 Task: Add a field from the Popular template Effort Level a blank project AgileLogic
Action: Mouse moved to (69, 345)
Screenshot: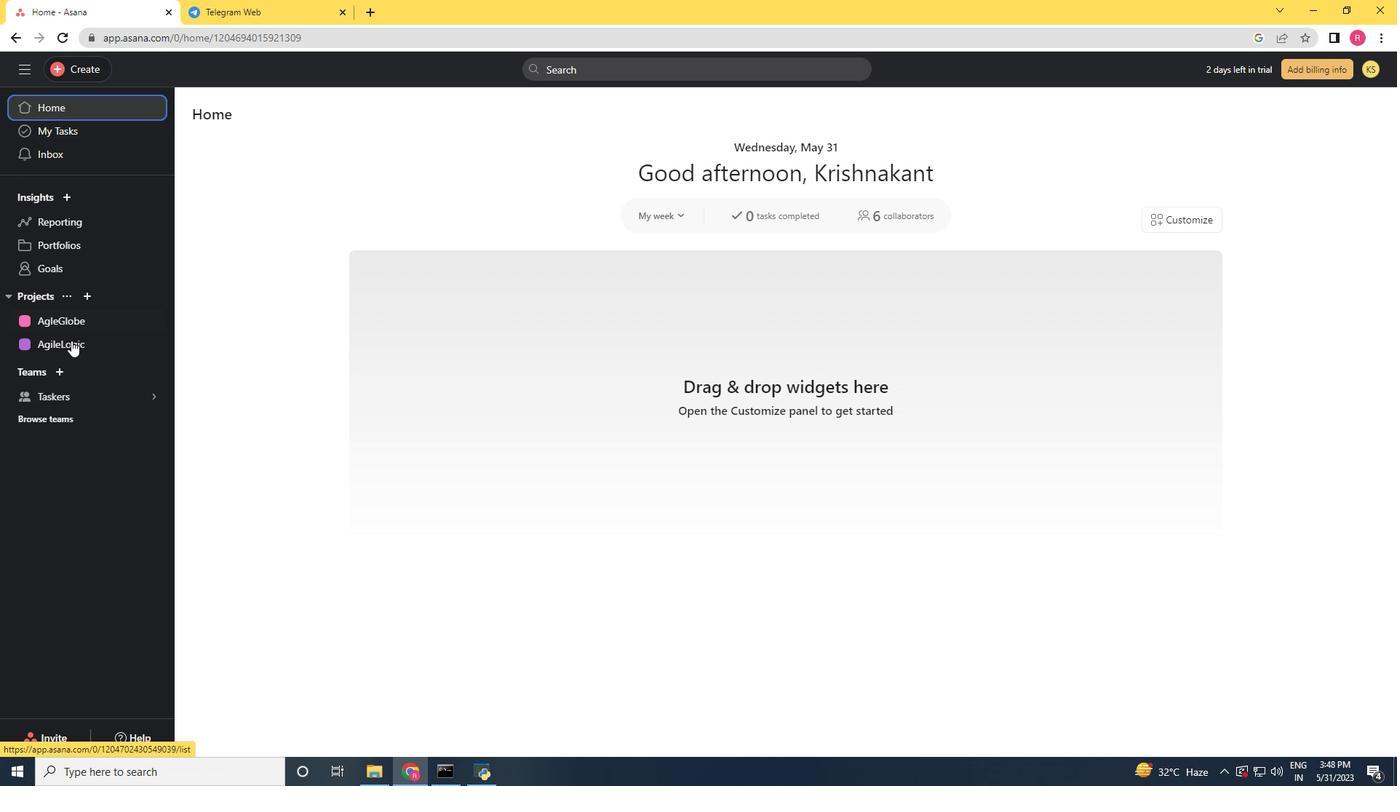 
Action: Mouse pressed left at (69, 345)
Screenshot: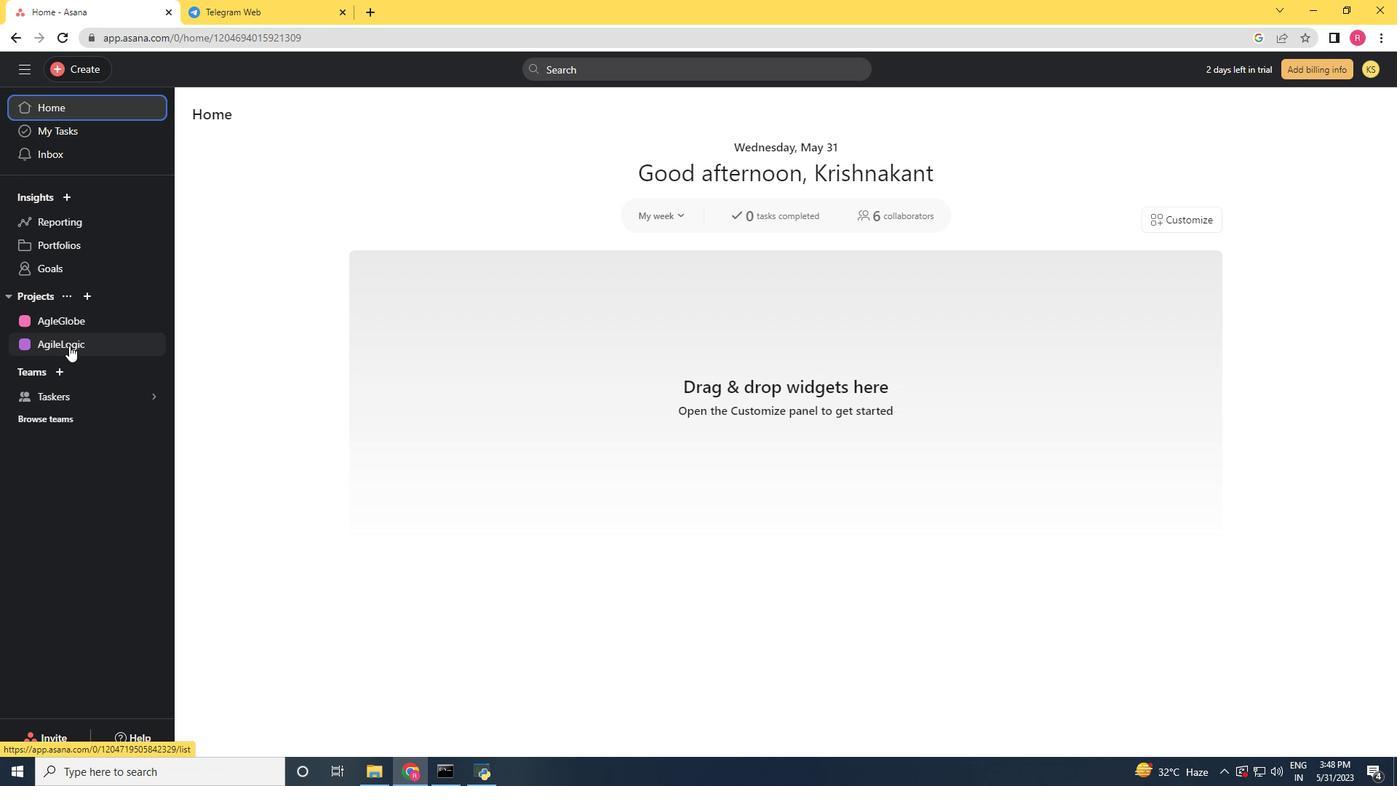 
Action: Mouse moved to (1355, 123)
Screenshot: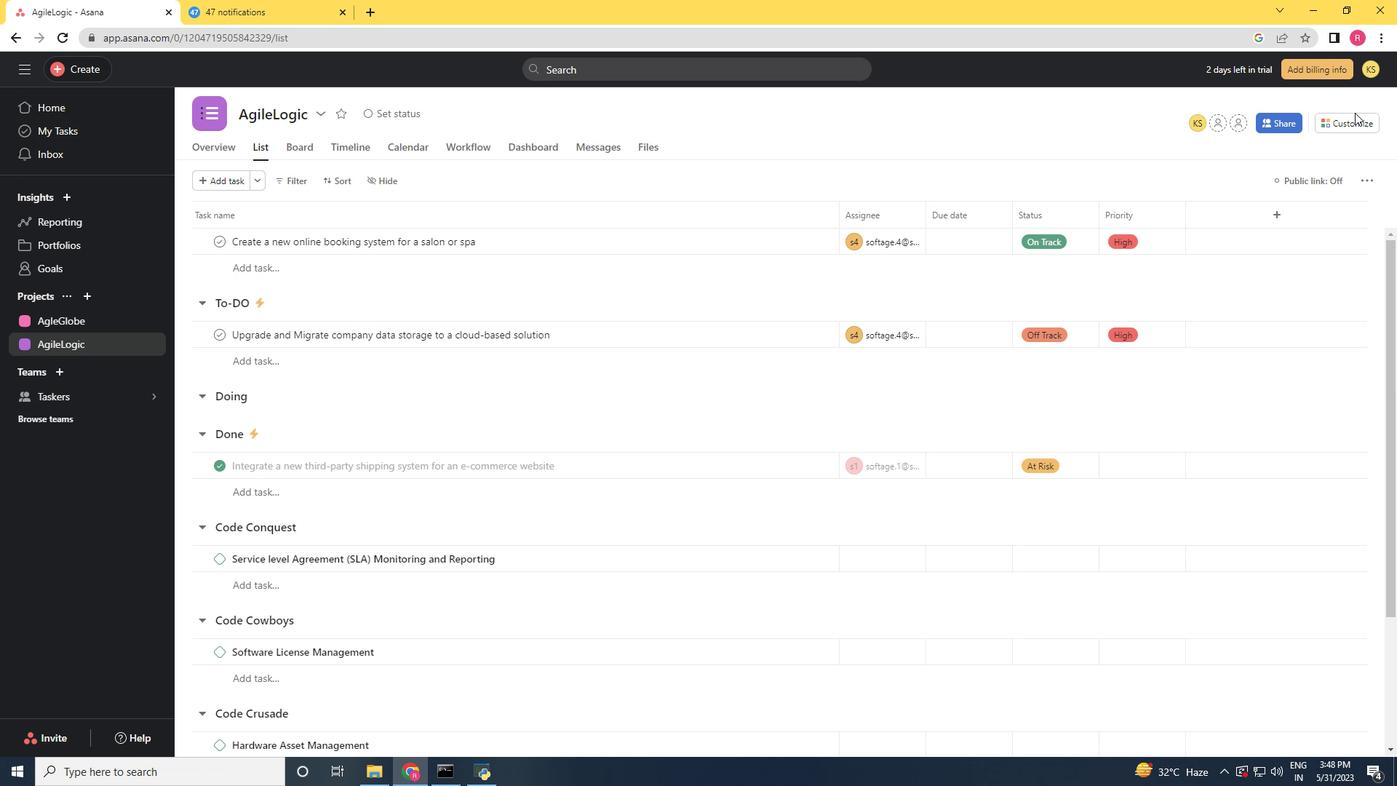 
Action: Mouse pressed left at (1355, 123)
Screenshot: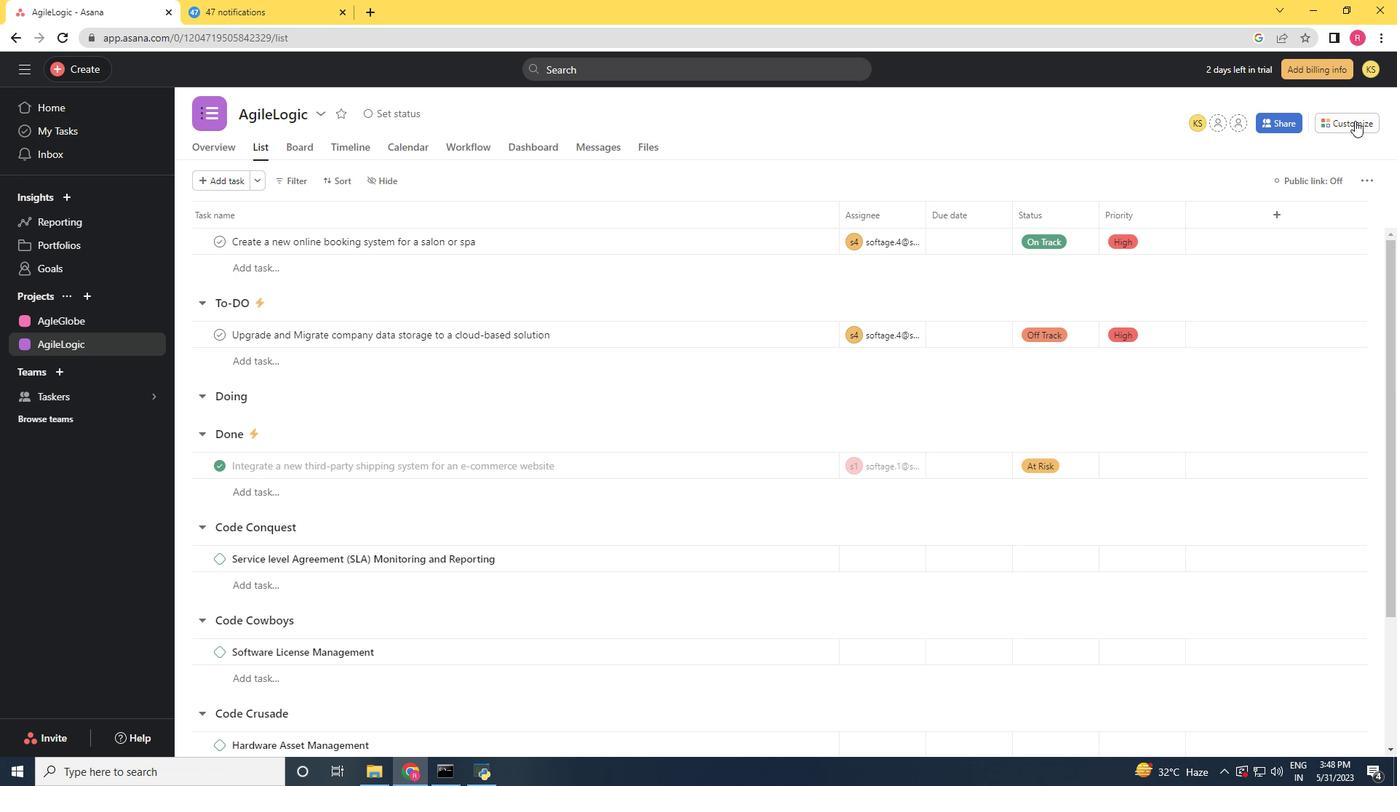 
Action: Mouse moved to (1105, 330)
Screenshot: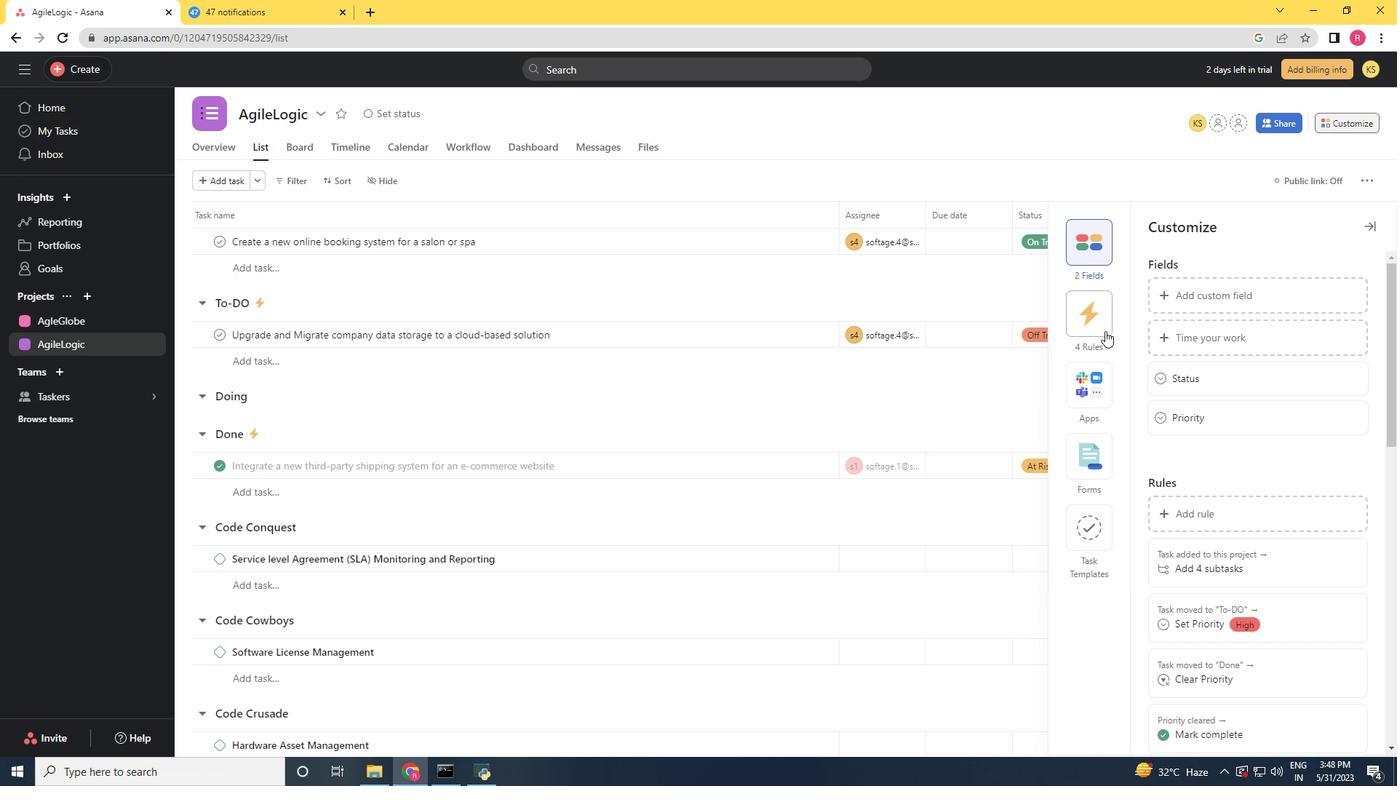 
Action: Mouse pressed left at (1105, 330)
Screenshot: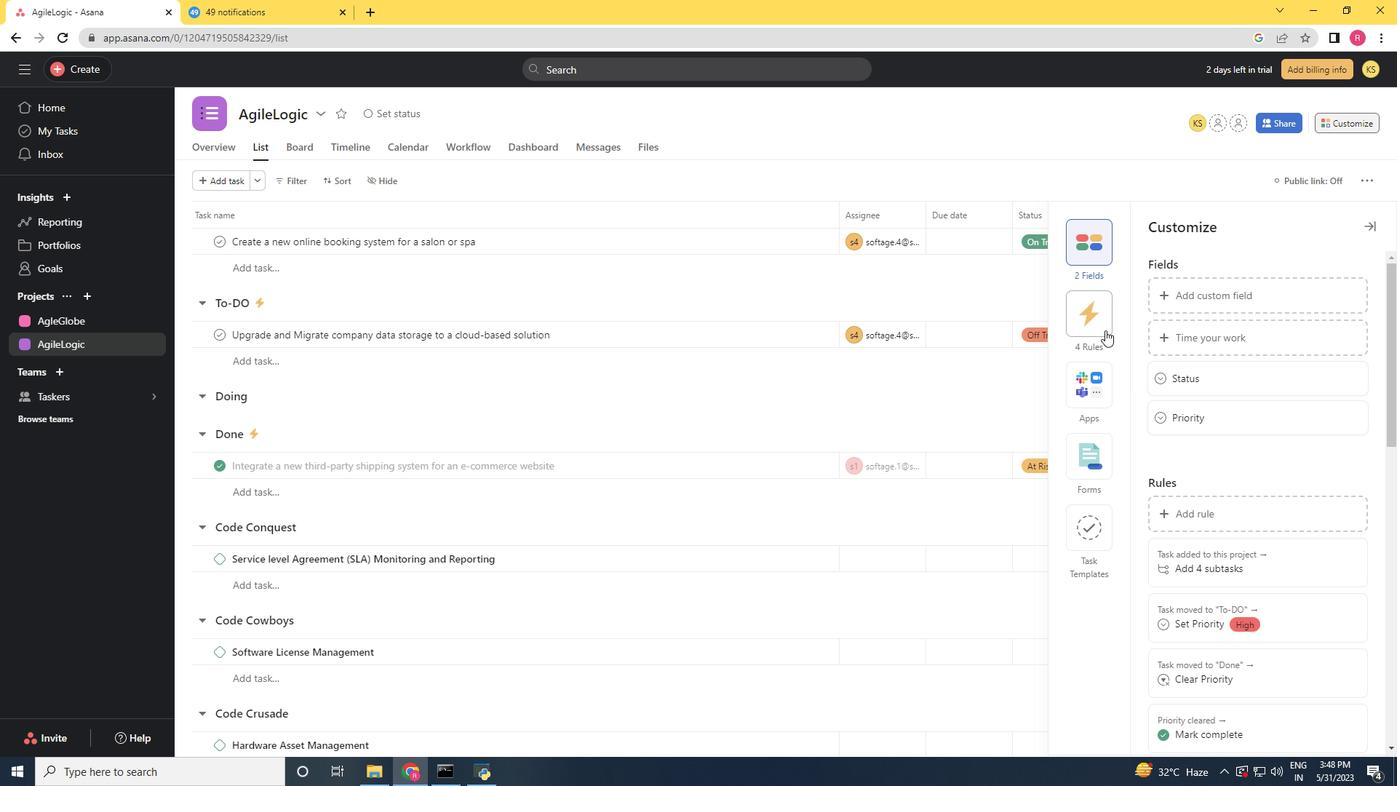 
Action: Mouse moved to (1101, 266)
Screenshot: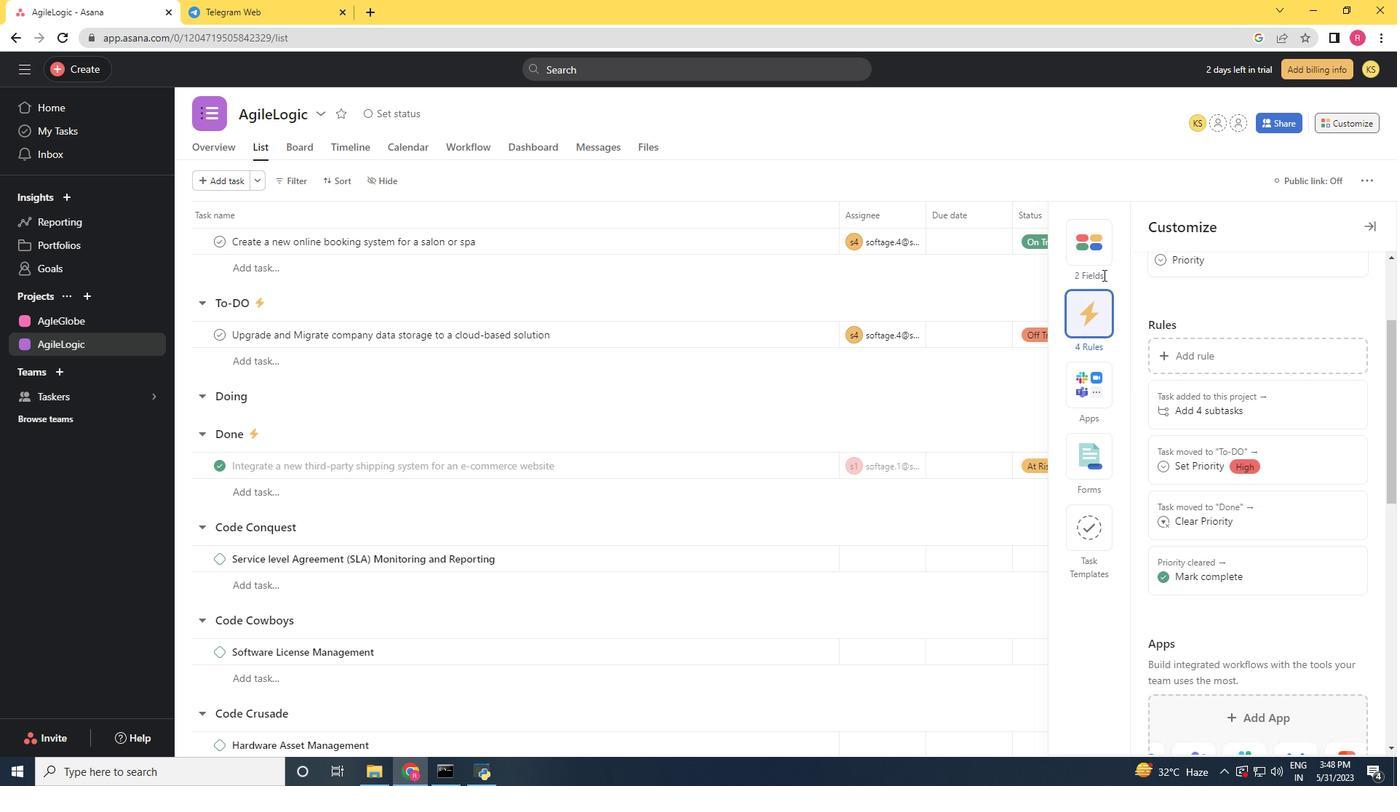 
Action: Mouse pressed left at (1101, 266)
Screenshot: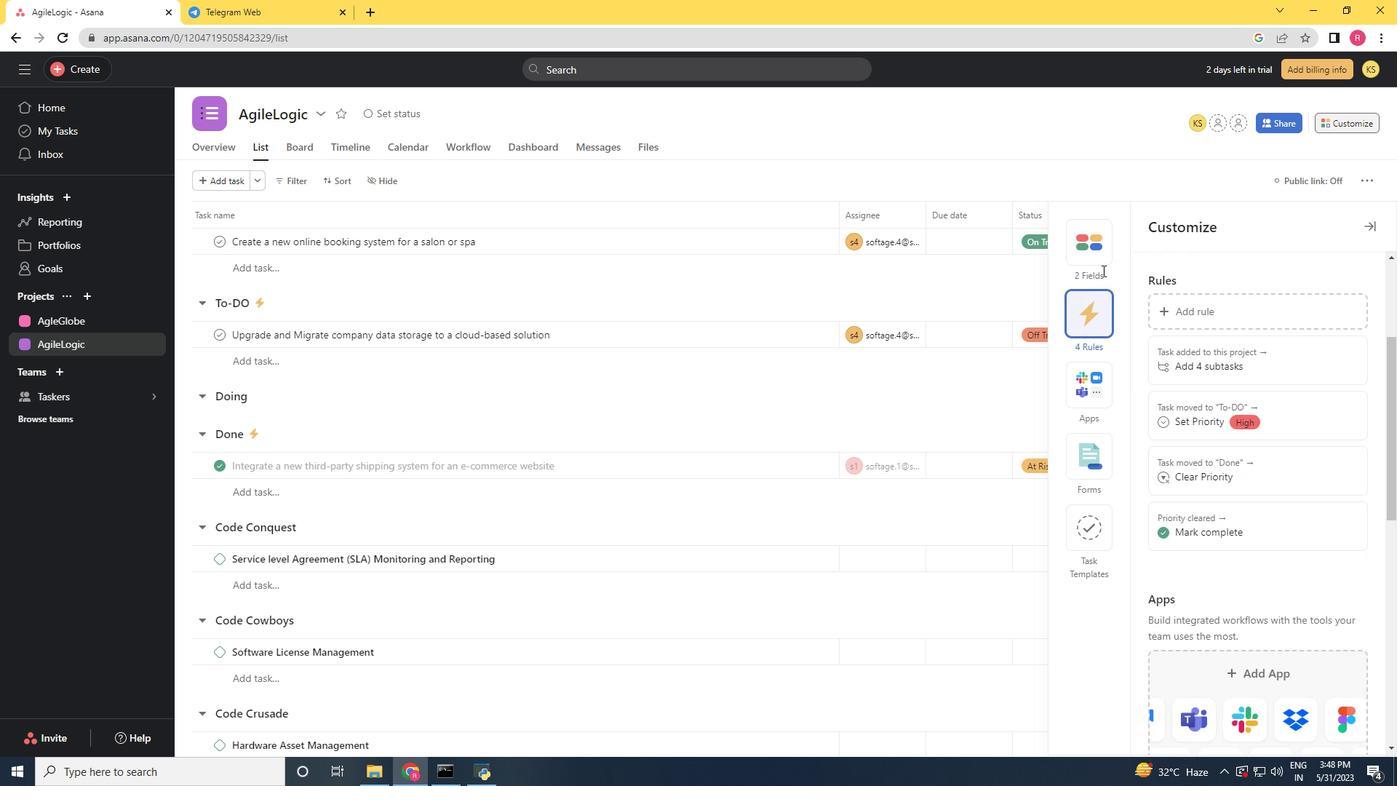 
Action: Mouse moved to (1089, 231)
Screenshot: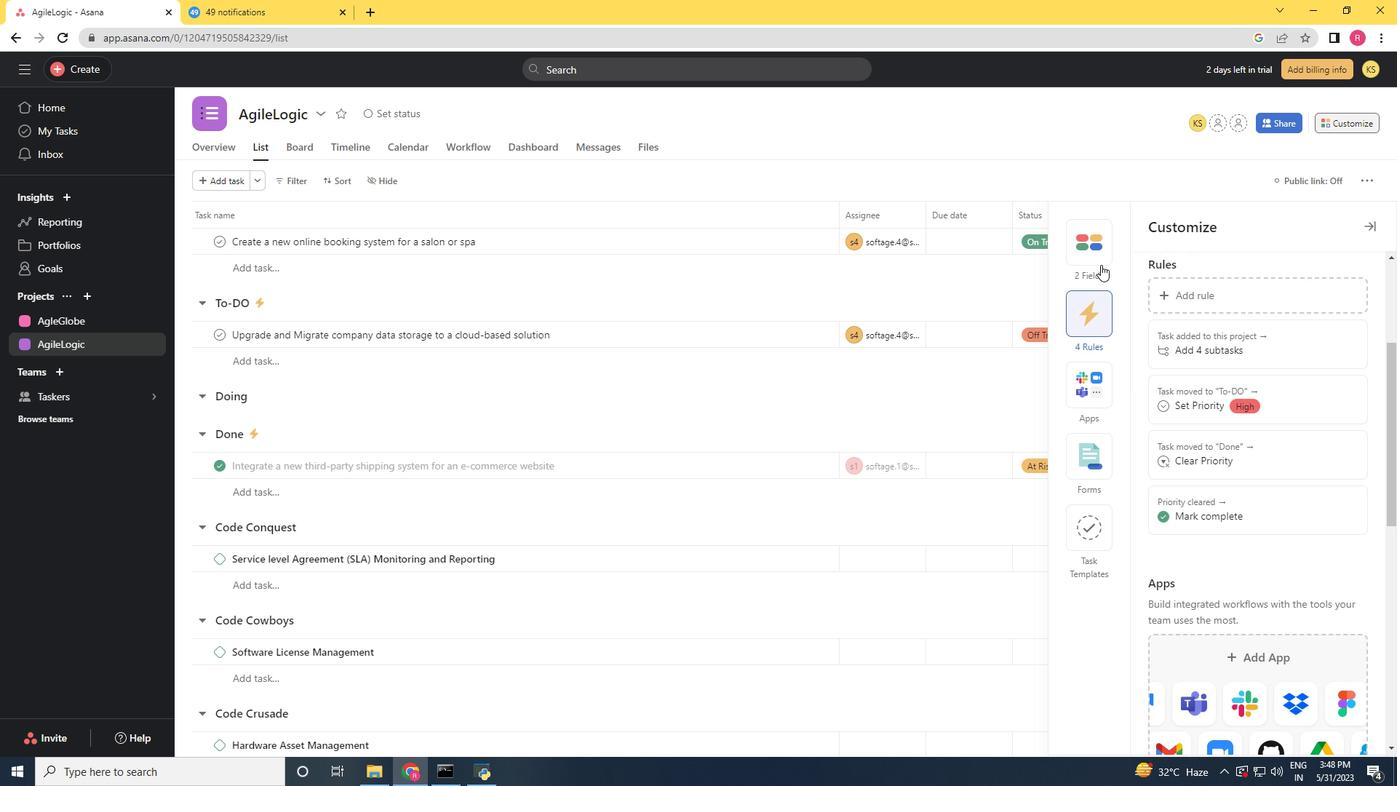 
Action: Mouse pressed left at (1089, 231)
Screenshot: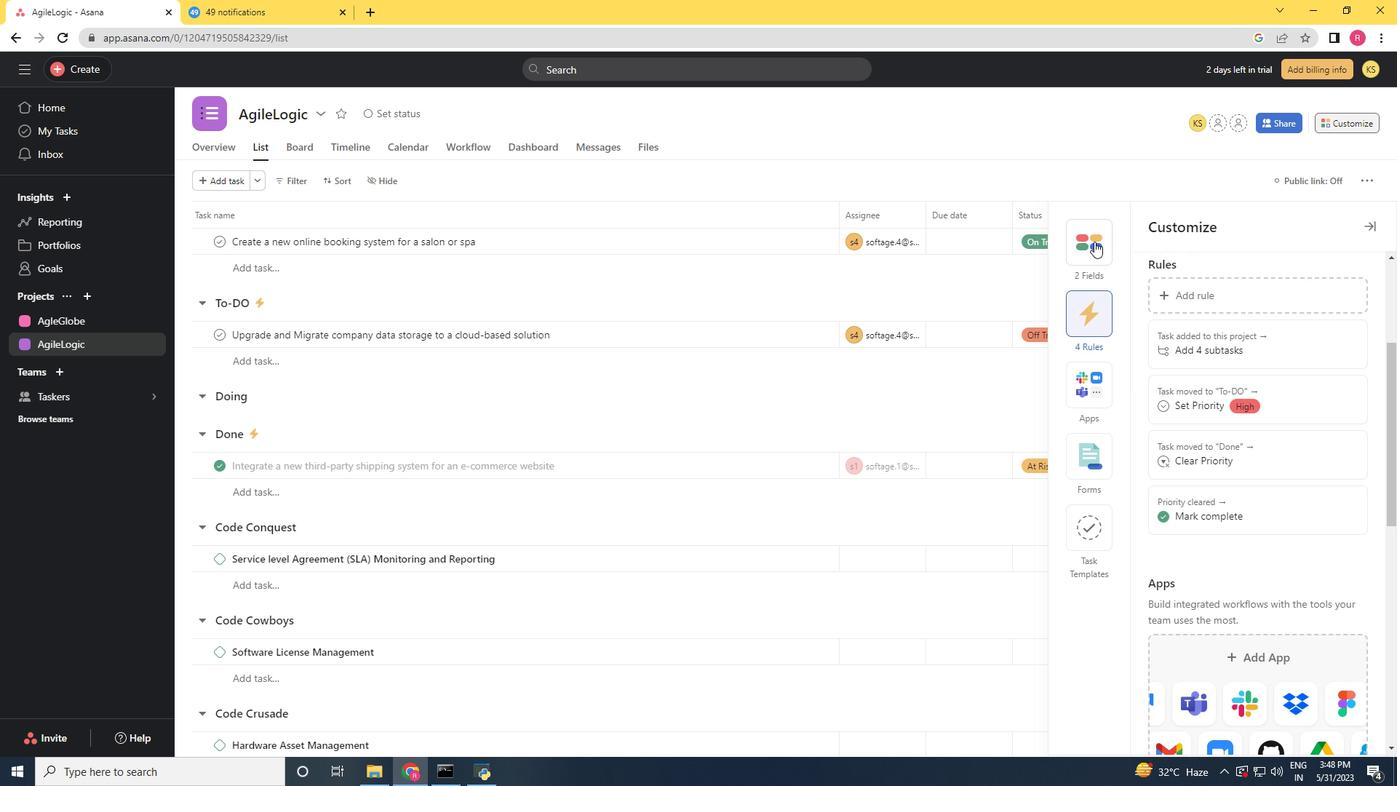 
Action: Mouse moved to (1195, 288)
Screenshot: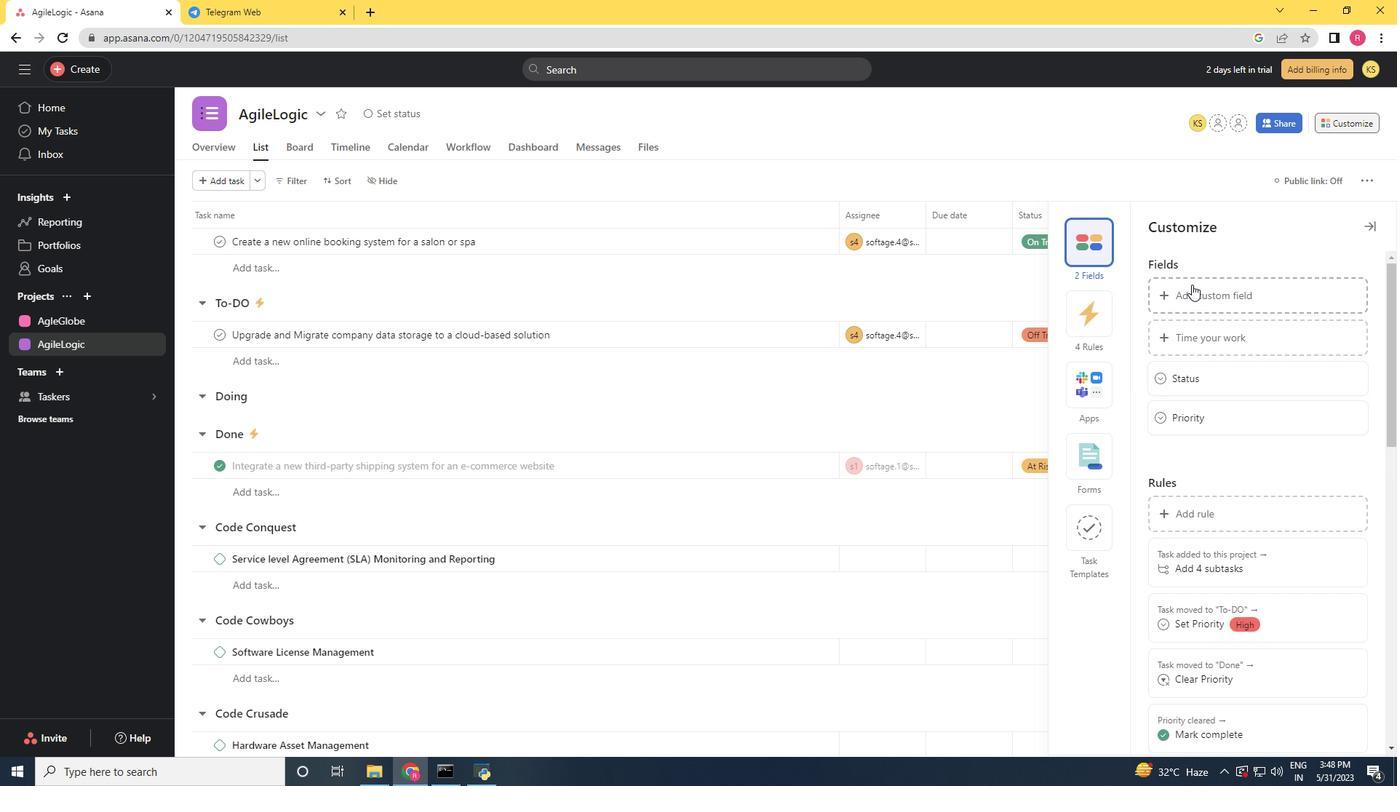 
Action: Mouse pressed left at (1195, 288)
Screenshot: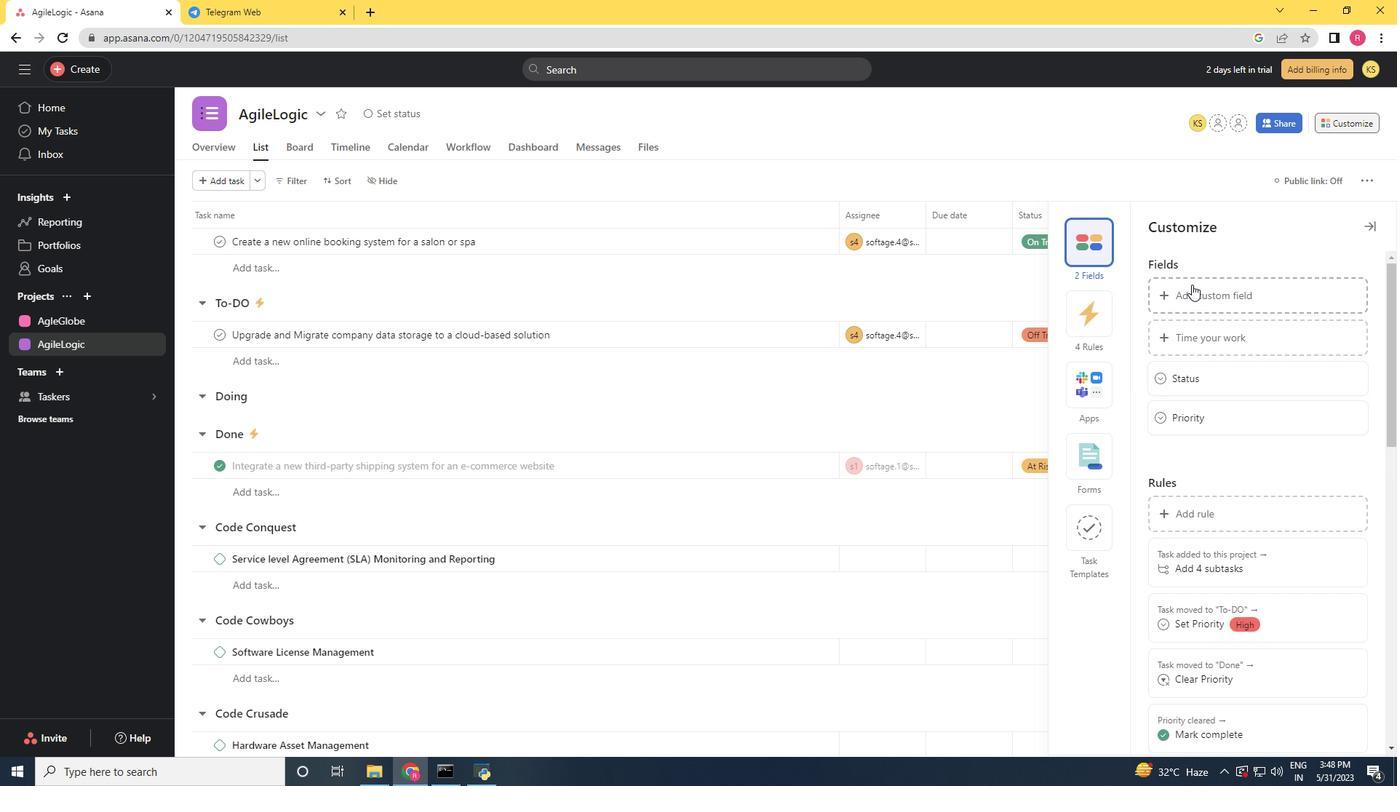 
Action: Mouse moved to (811, 302)
Screenshot: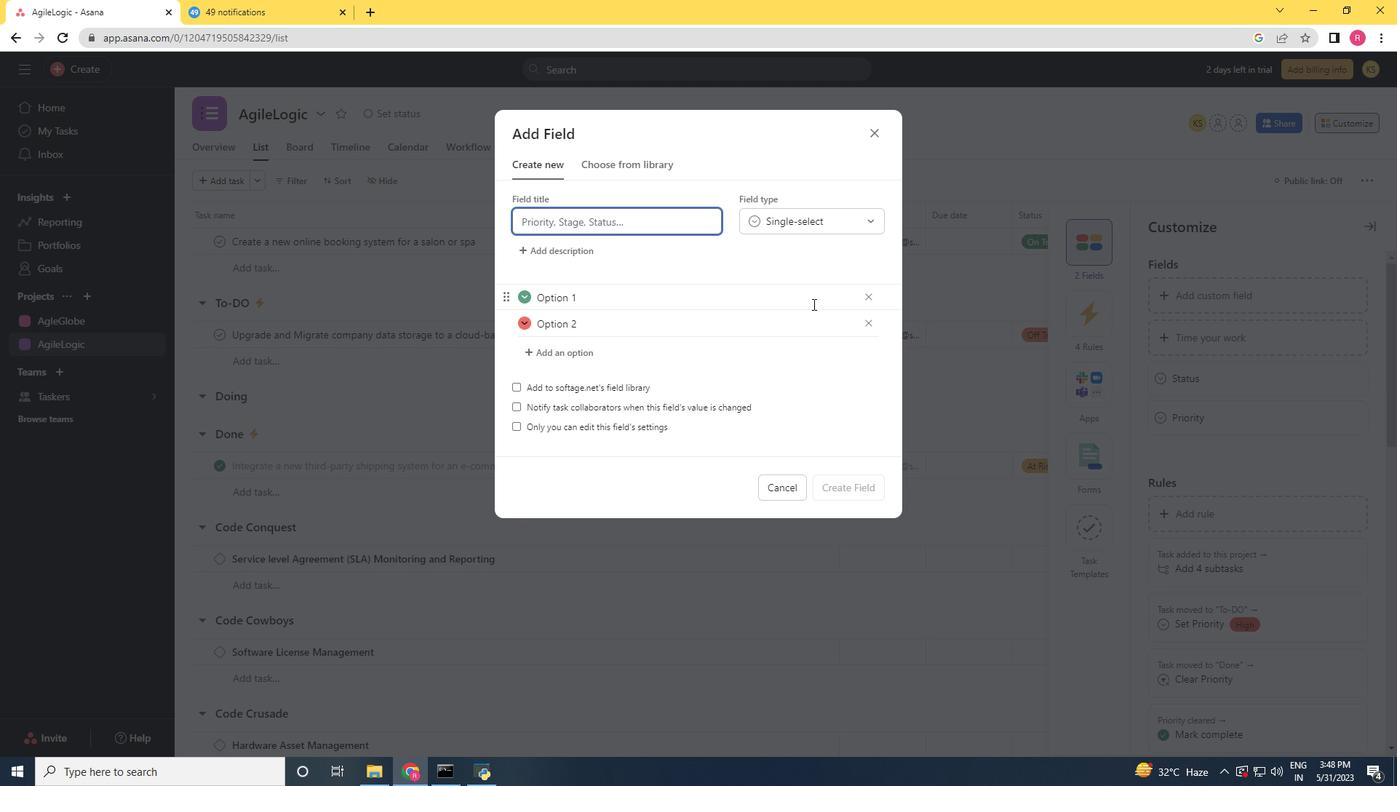 
Action: Key pressed <Key.shift>Effort<Key.space><Key.shift><Key.shift>Level
Screenshot: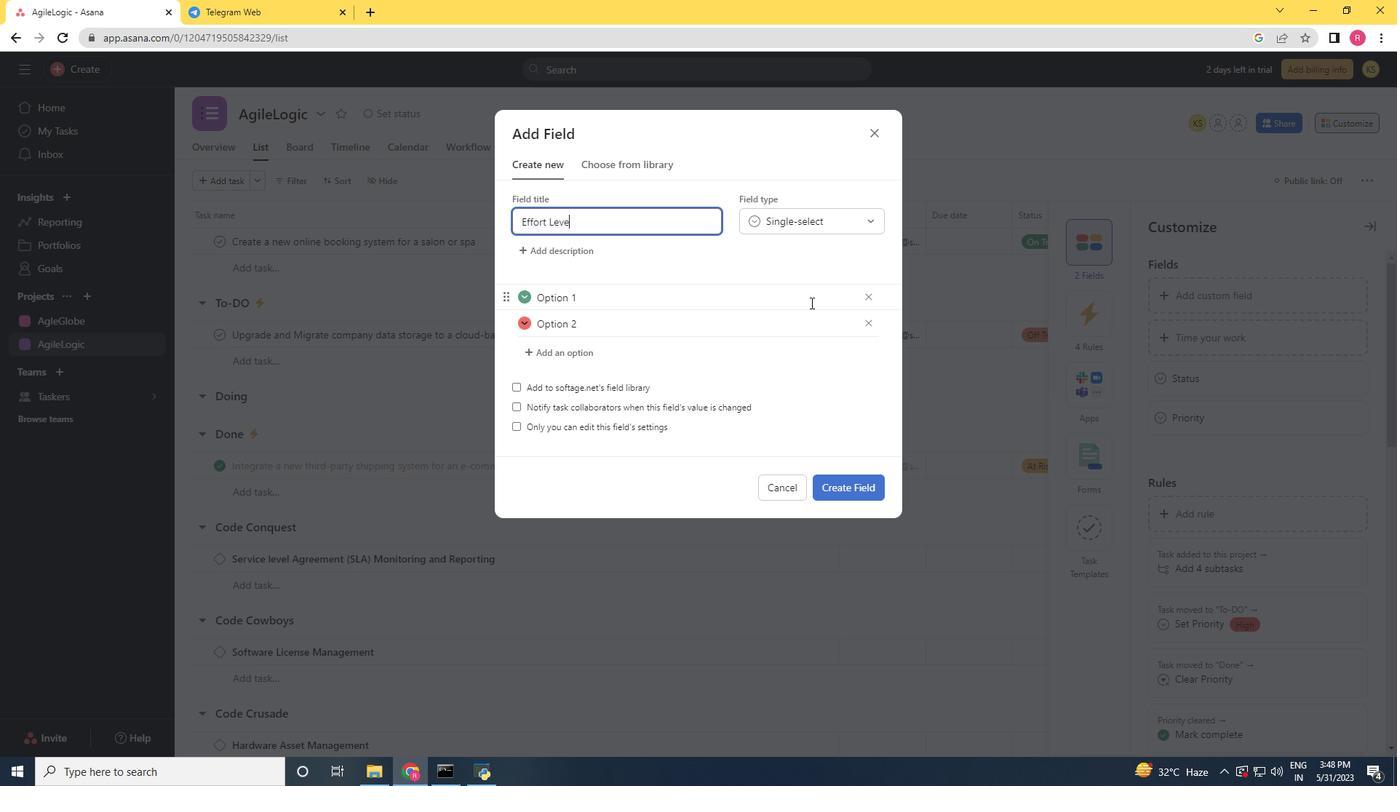 
Action: Mouse moved to (843, 492)
Screenshot: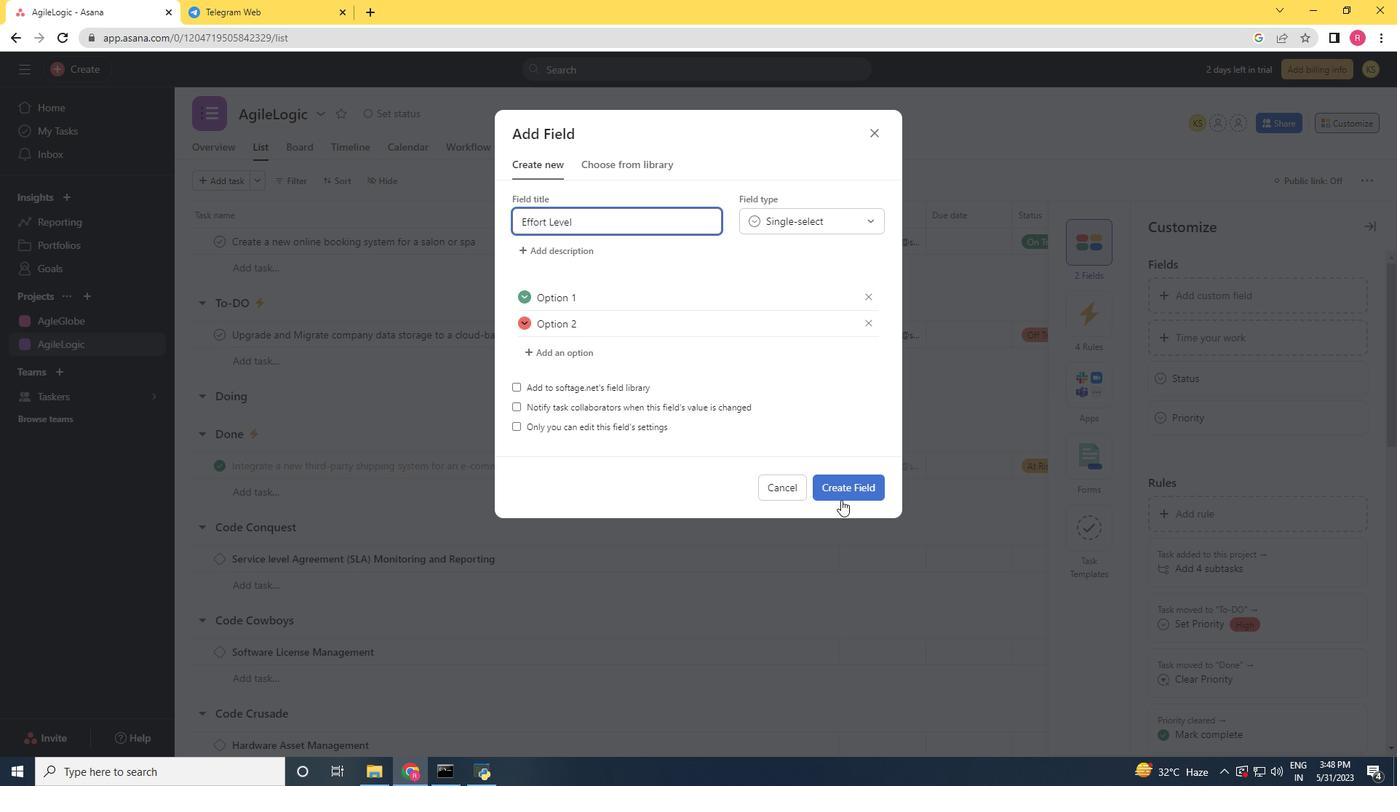 
Action: Mouse pressed left at (843, 492)
Screenshot: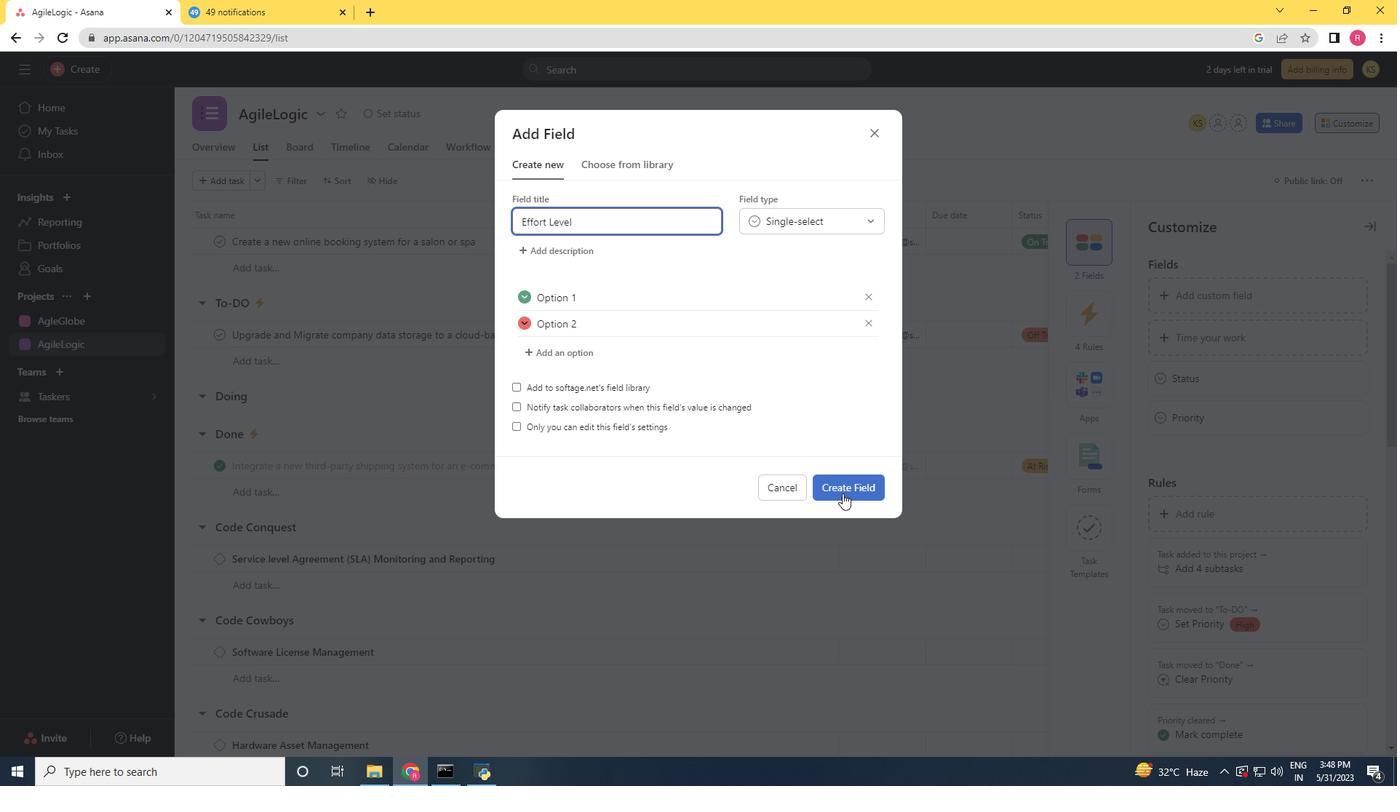 
Action: Mouse moved to (849, 484)
Screenshot: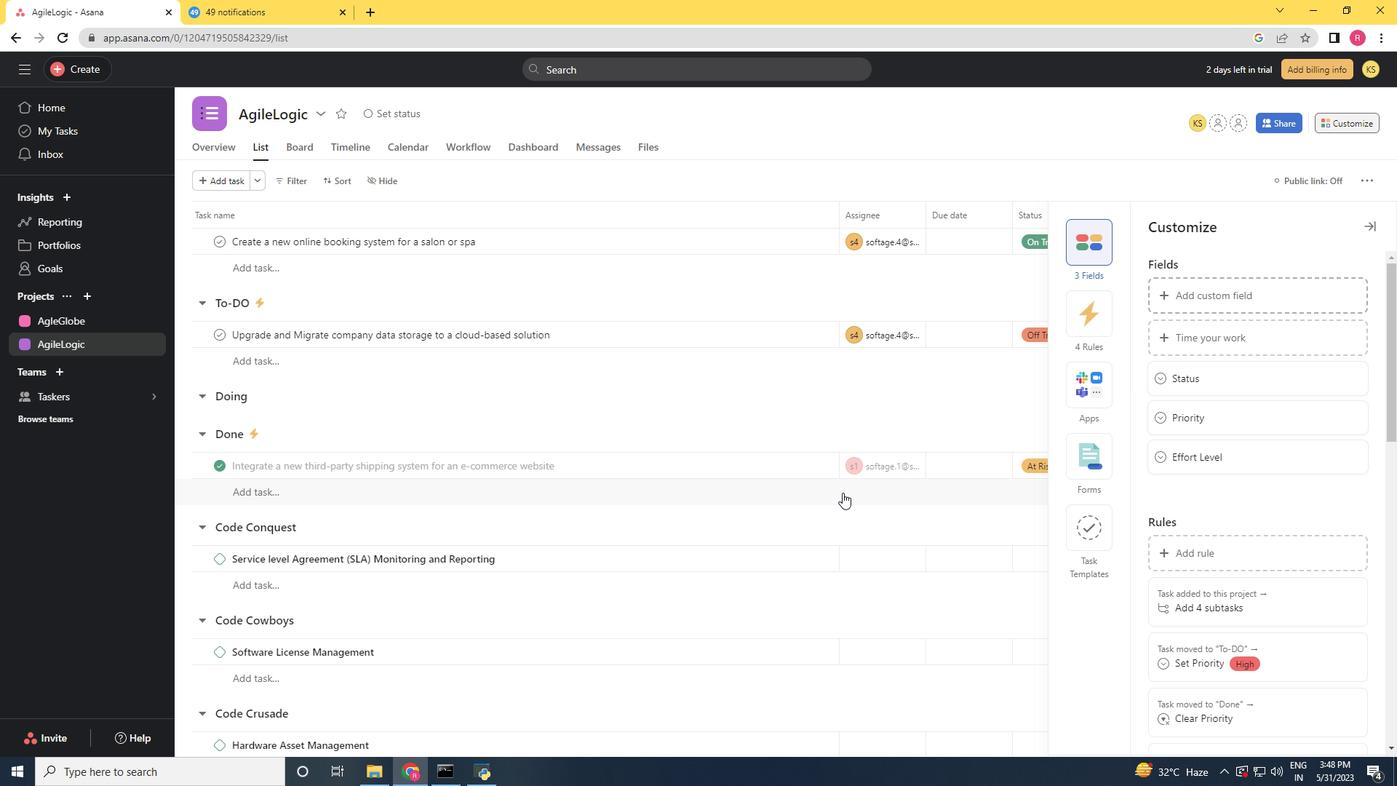 
